 Task: Create a task  Login page not loading or unresponsive , assign it to team member softage.6@softage.net in the project ZeroG and update the status of the task to  At Risk , set the priority of the task to Medium.
Action: Mouse moved to (54, 347)
Screenshot: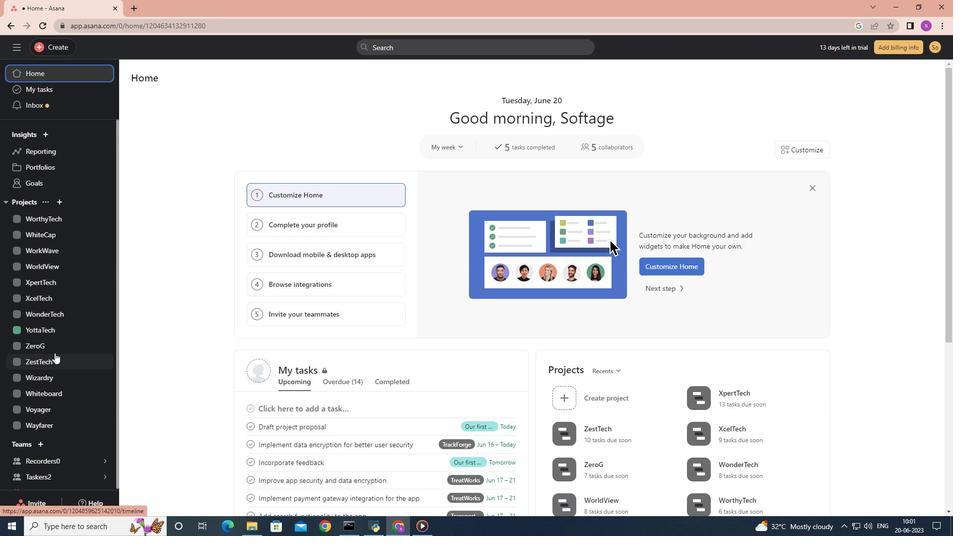 
Action: Mouse pressed left at (54, 347)
Screenshot: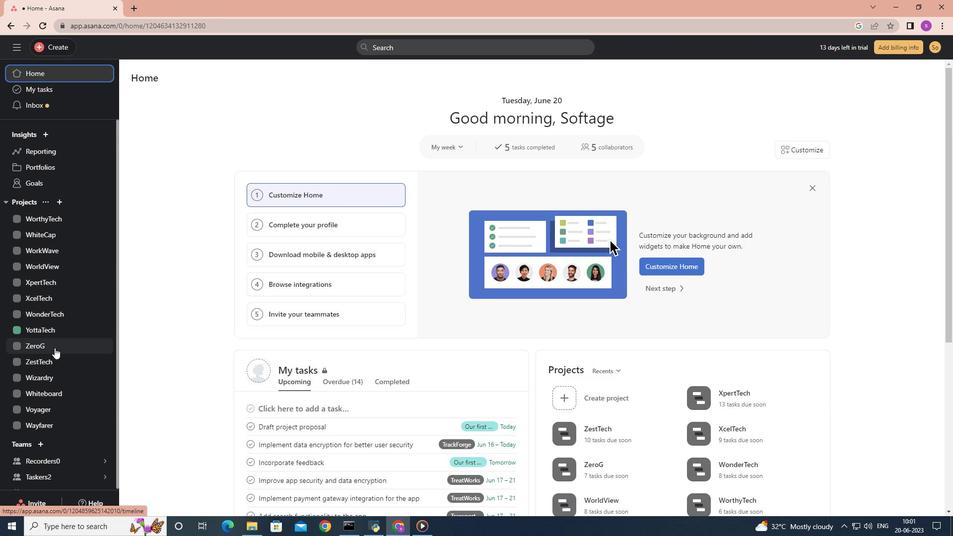 
Action: Mouse moved to (170, 125)
Screenshot: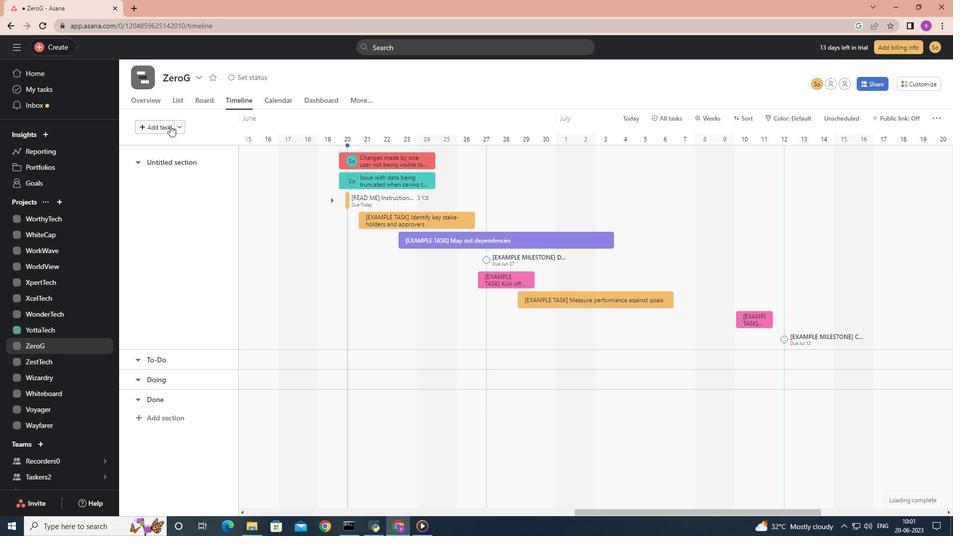 
Action: Mouse pressed left at (170, 125)
Screenshot: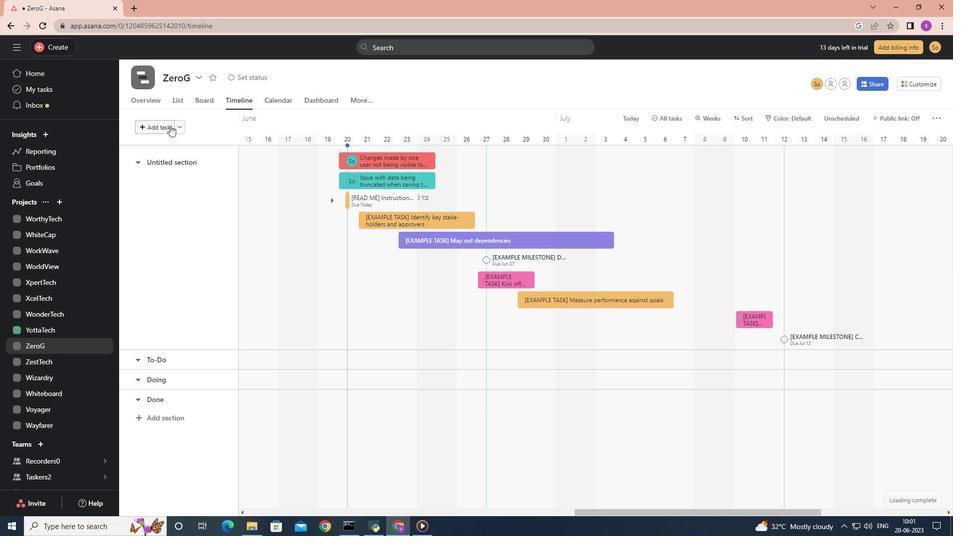 
Action: Key pressed <Key.shift>Login<Key.space>page<Key.space>not<Key.space>loading<Key.space>or<Key.space>unresponsive<Key.enter>
Screenshot: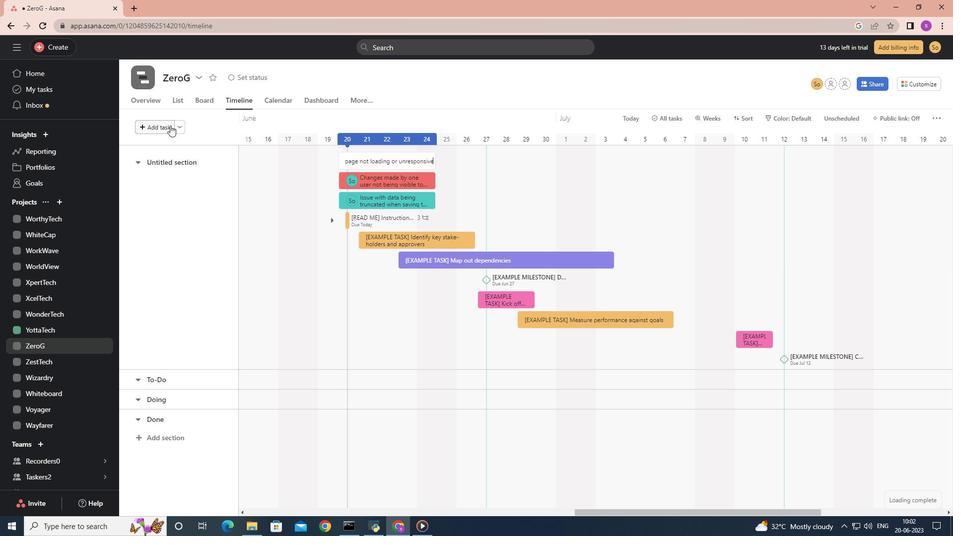 
Action: Mouse moved to (417, 160)
Screenshot: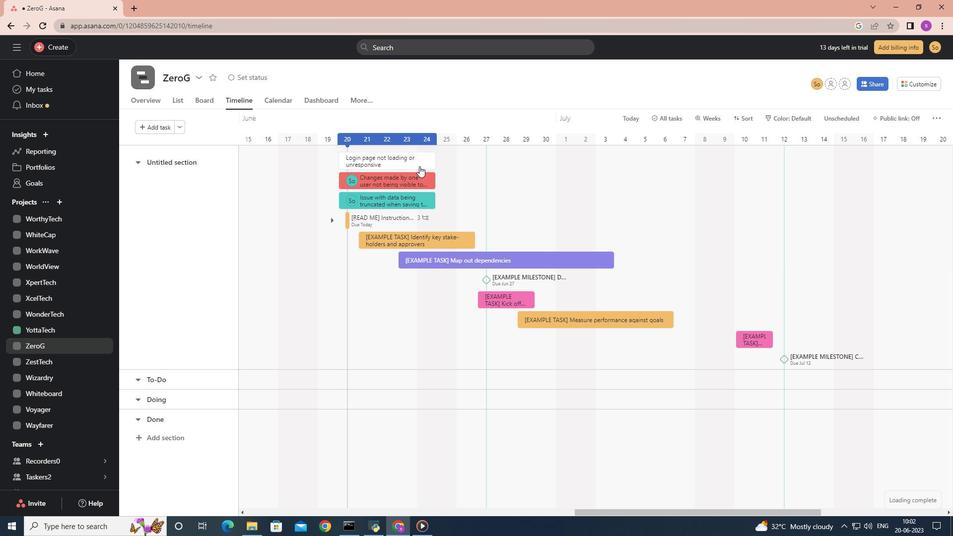 
Action: Mouse pressed left at (417, 160)
Screenshot: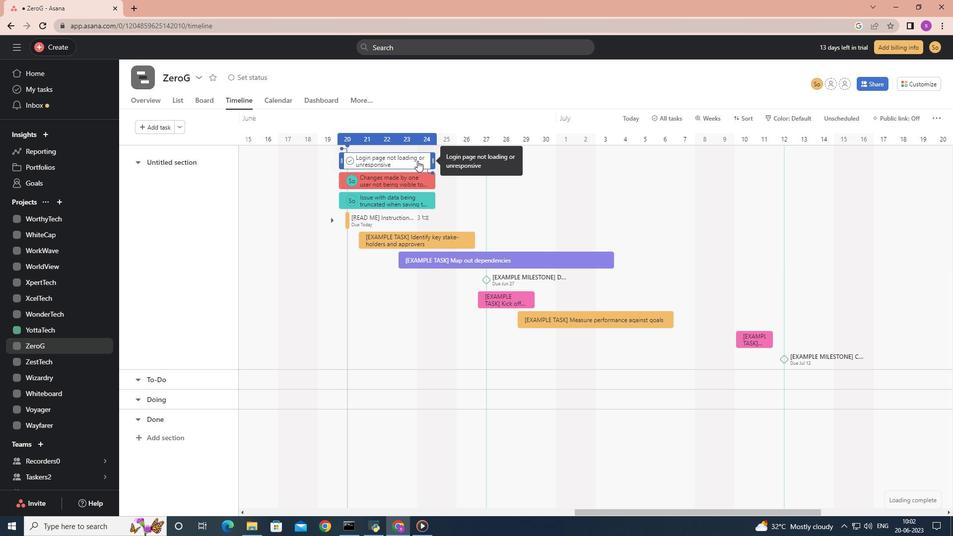 
Action: Mouse moved to (720, 176)
Screenshot: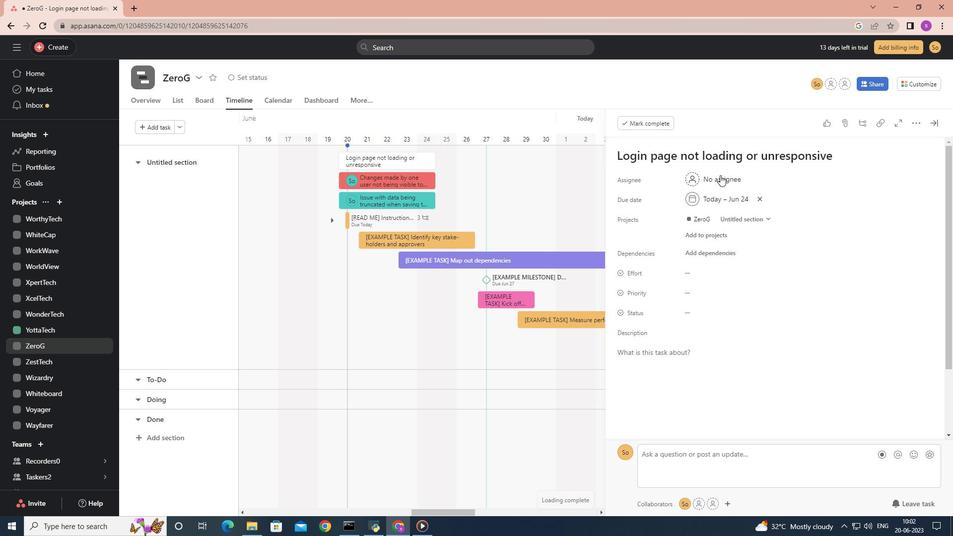 
Action: Mouse pressed left at (720, 176)
Screenshot: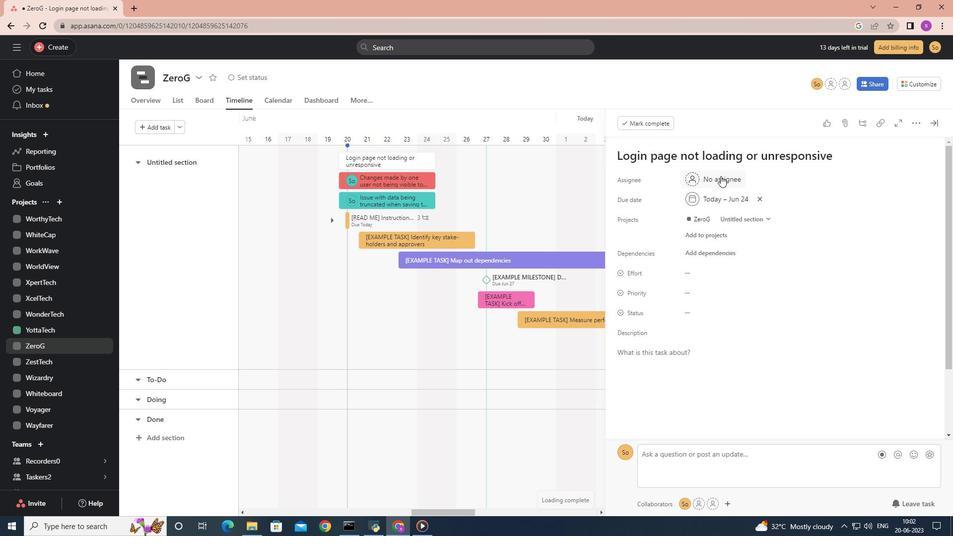 
Action: Key pressed softage.6
Screenshot: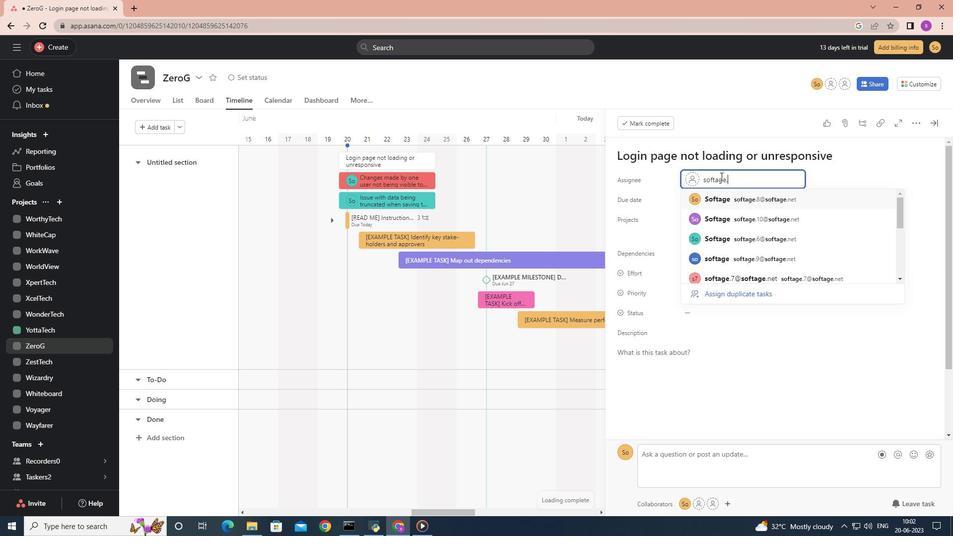 
Action: Mouse moved to (745, 199)
Screenshot: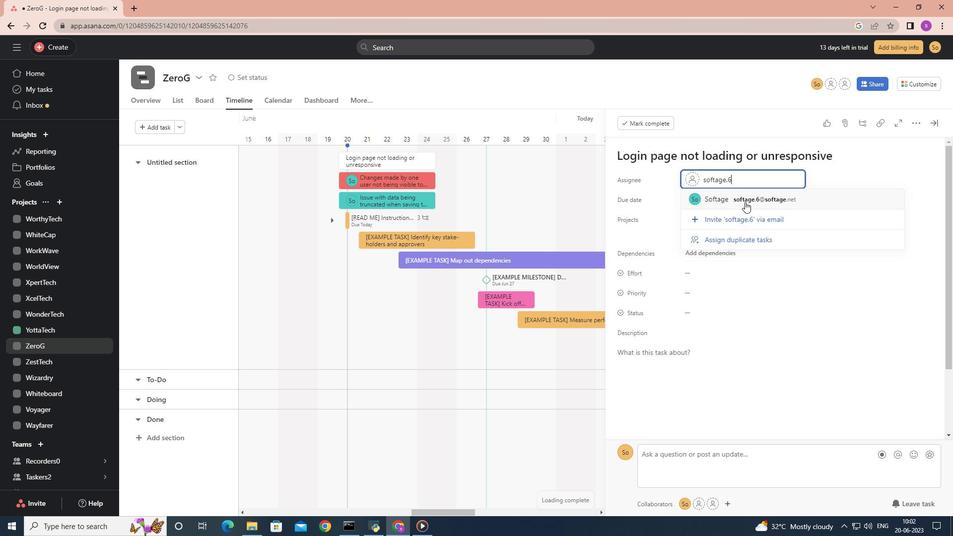 
Action: Mouse pressed left at (745, 199)
Screenshot: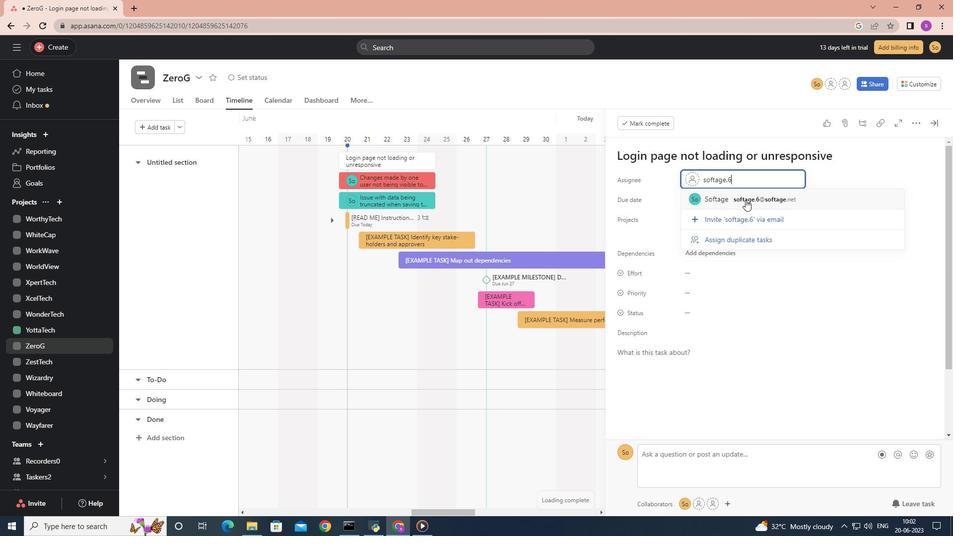 
Action: Mouse moved to (734, 312)
Screenshot: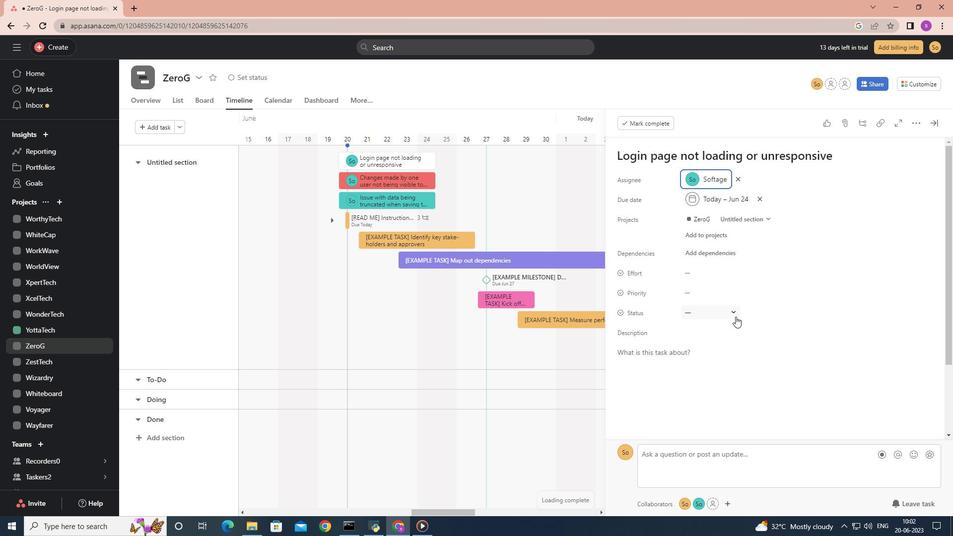
Action: Mouse pressed left at (734, 312)
Screenshot: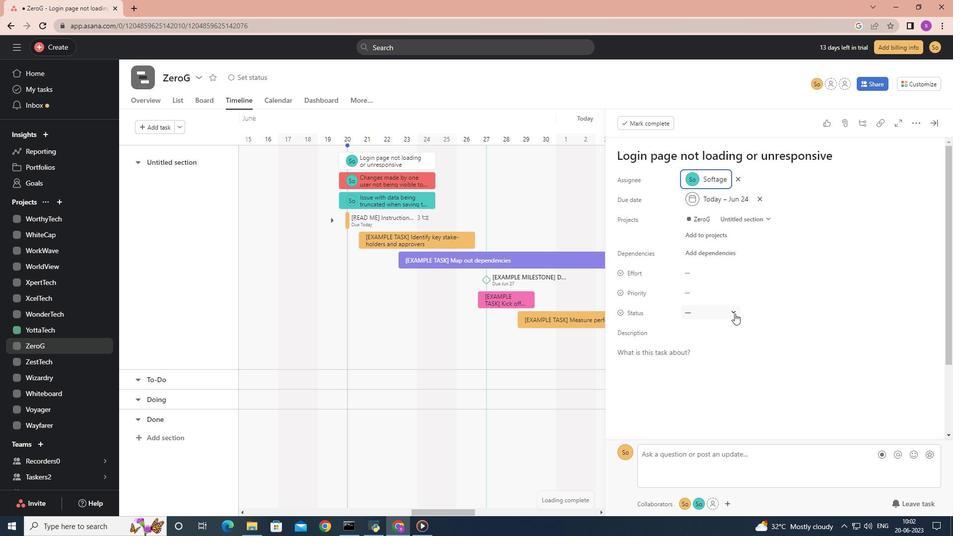 
Action: Mouse moved to (792, 331)
Screenshot: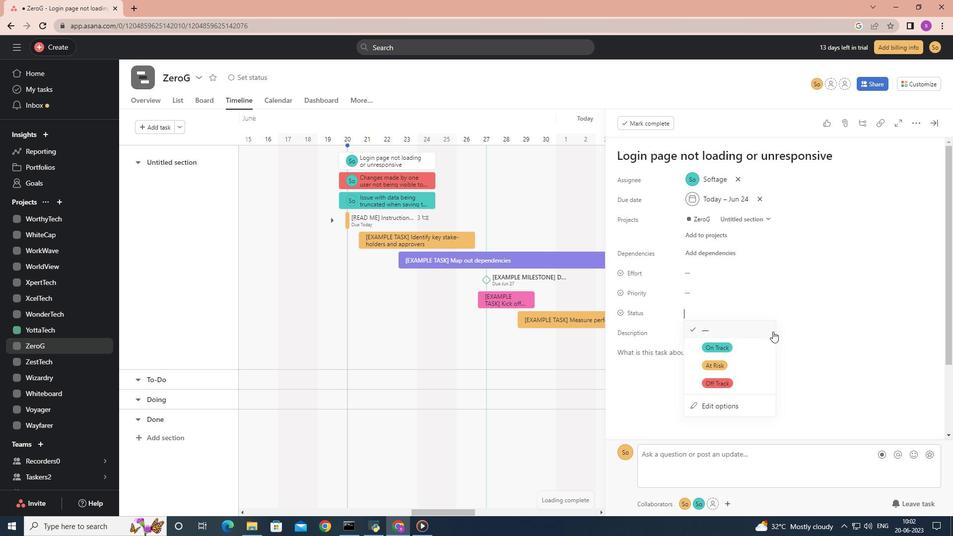 
Action: Mouse pressed left at (792, 331)
Screenshot: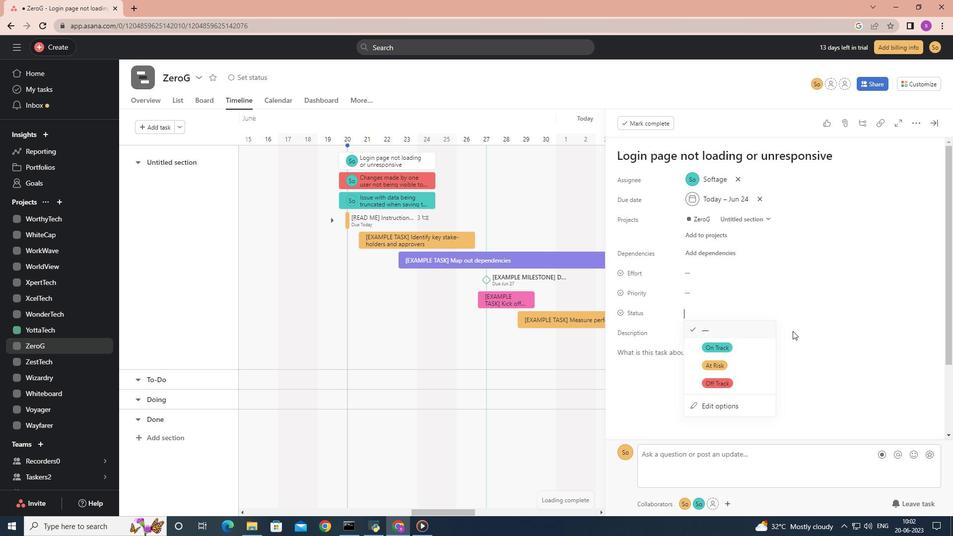 
Action: Mouse moved to (733, 310)
Screenshot: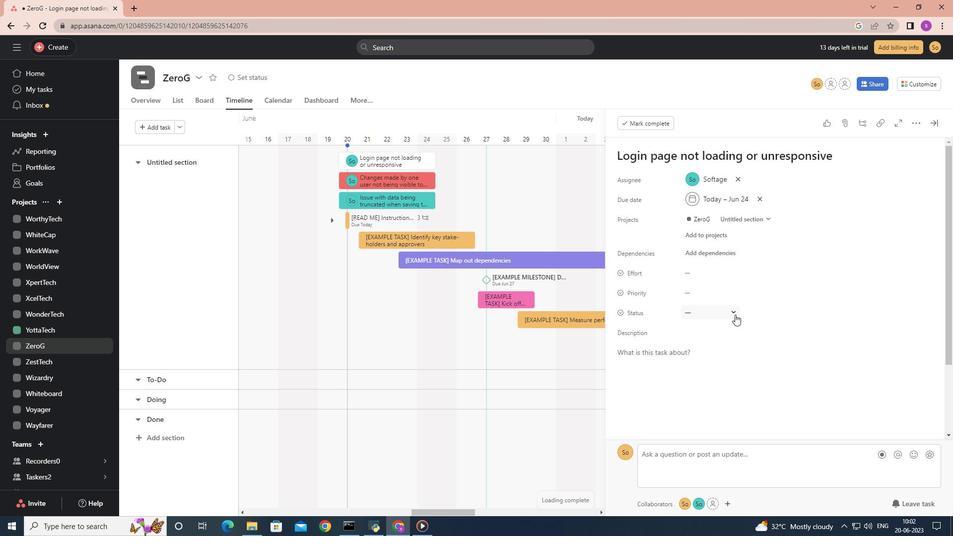 
Action: Mouse pressed left at (733, 310)
Screenshot: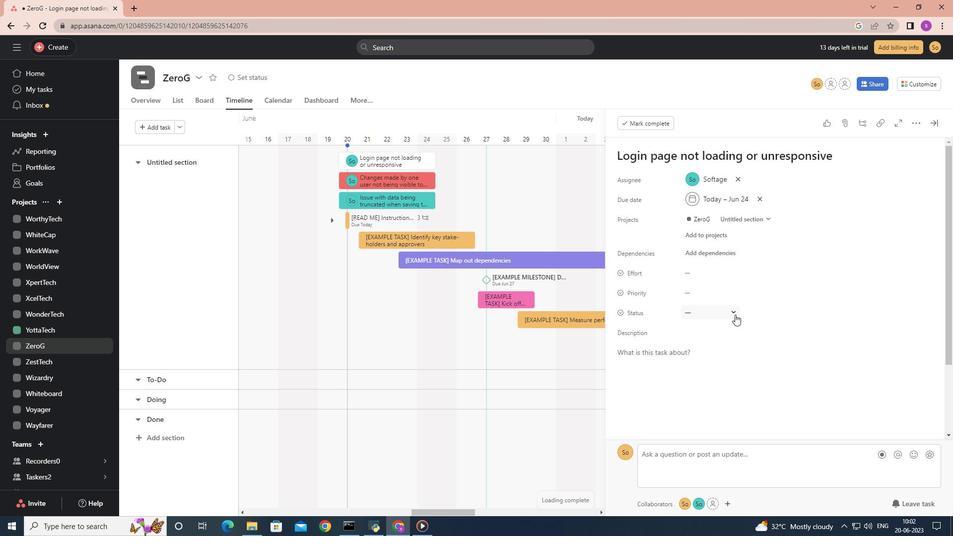 
Action: Mouse moved to (721, 361)
Screenshot: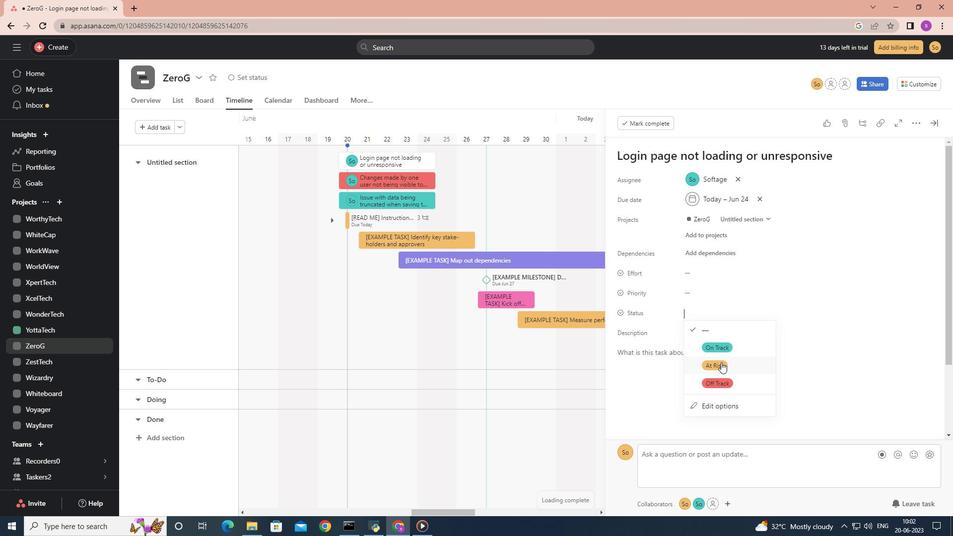 
Action: Mouse pressed left at (721, 361)
Screenshot: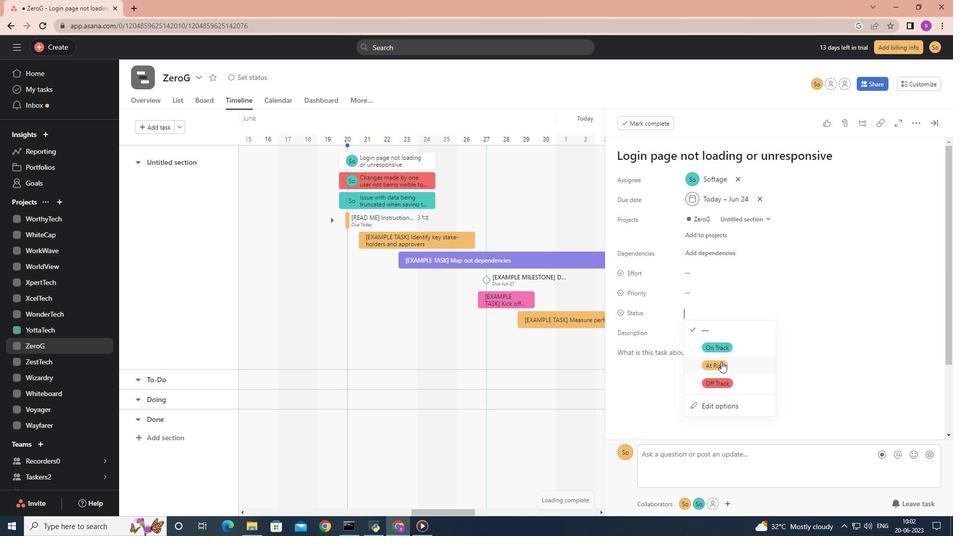 
Action: Mouse moved to (735, 290)
Screenshot: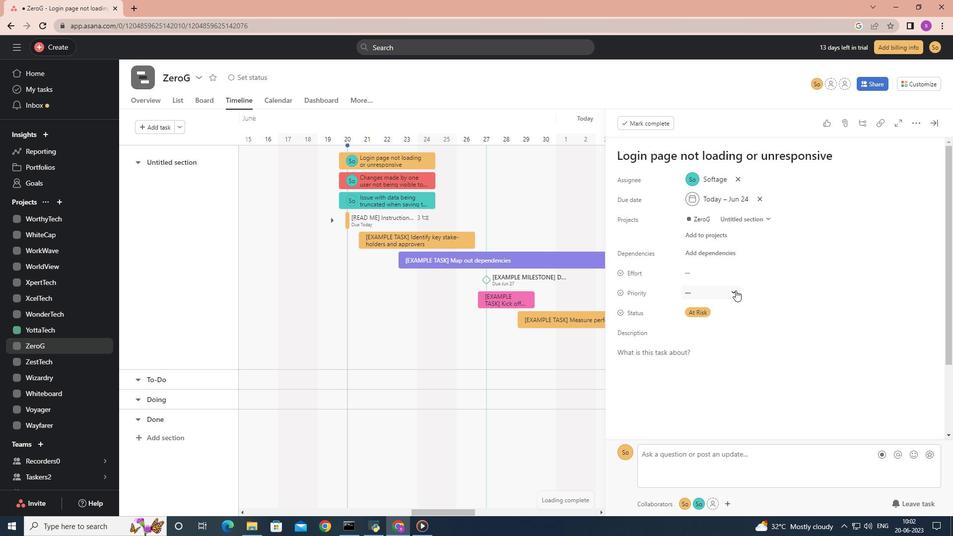 
Action: Mouse pressed left at (735, 290)
Screenshot: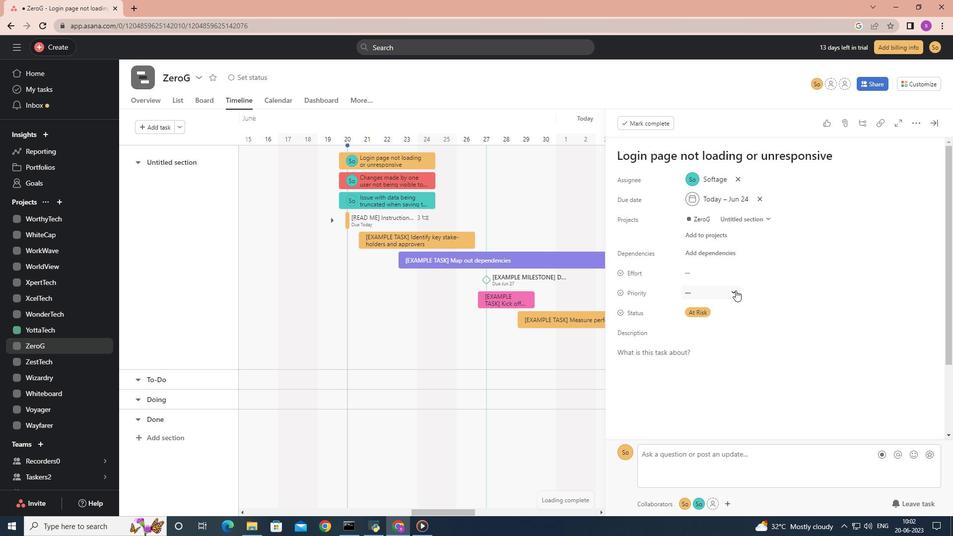 
Action: Mouse moved to (724, 343)
Screenshot: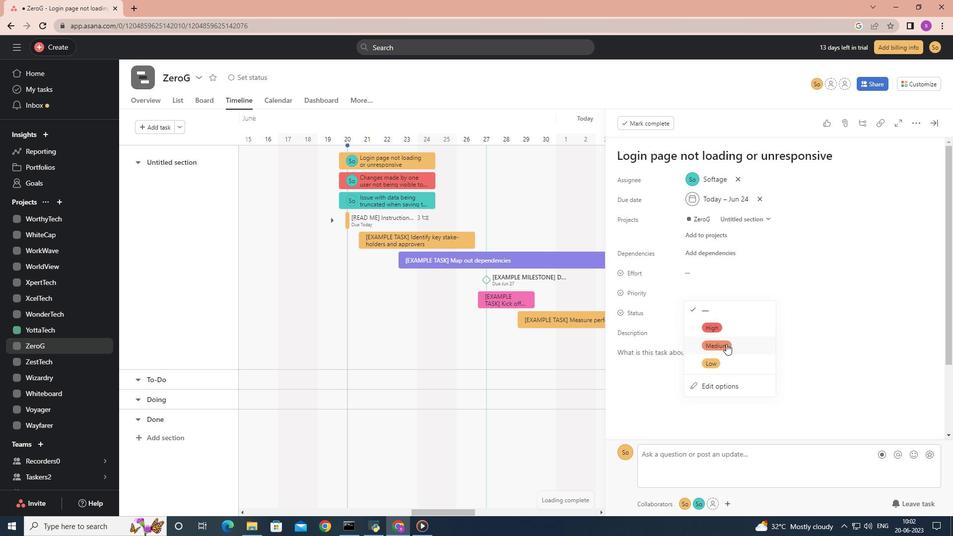 
Action: Mouse pressed left at (724, 343)
Screenshot: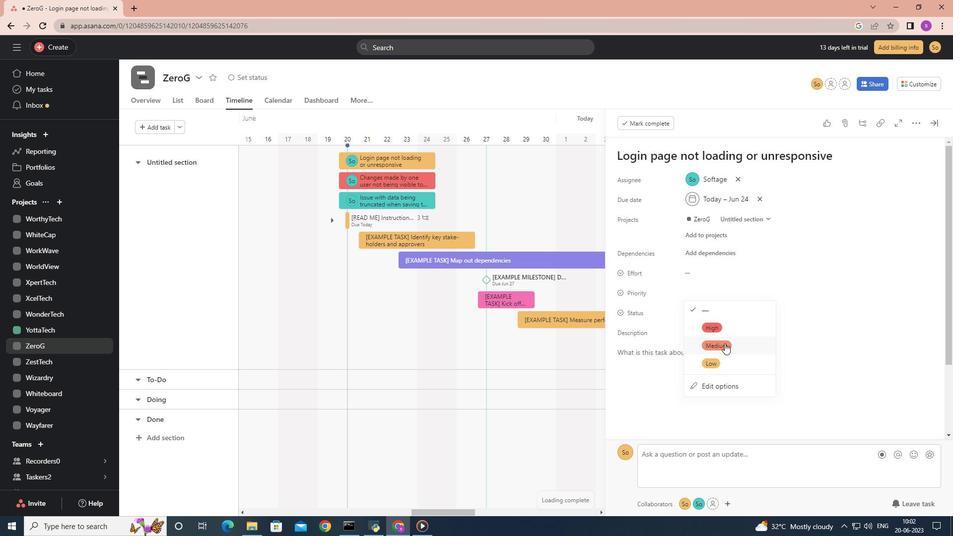 
Action: Mouse moved to (770, 305)
Screenshot: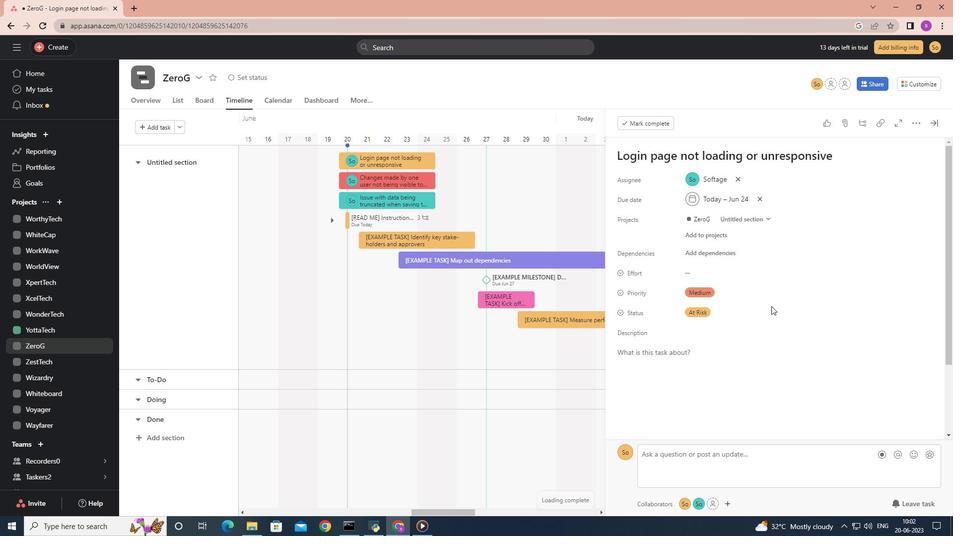 
